 Task: Filter the leads by  today's leads
Action: Mouse scrolled (137, 203) with delta (0, 0)
Screenshot: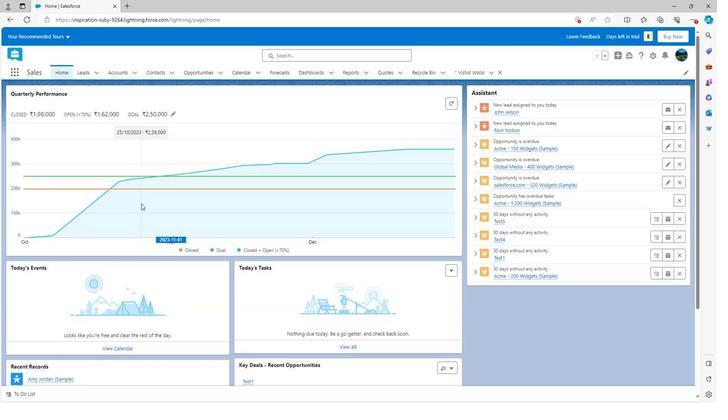 
Action: Mouse scrolled (137, 203) with delta (0, 0)
Screenshot: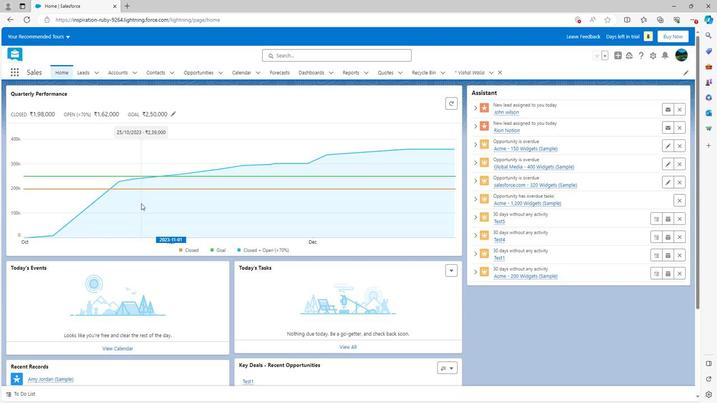 
Action: Mouse scrolled (137, 203) with delta (0, 0)
Screenshot: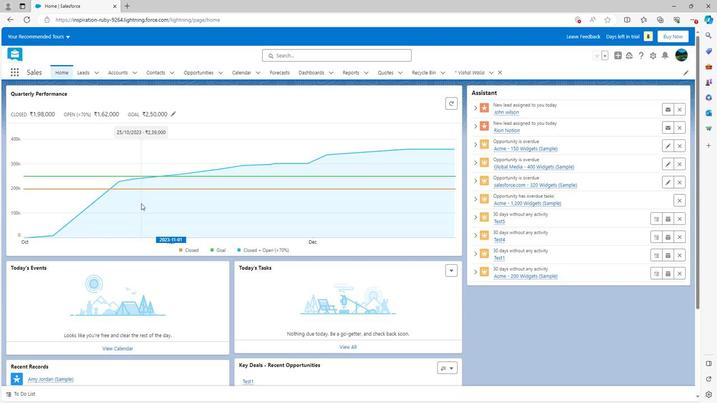 
Action: Mouse scrolled (137, 204) with delta (0, 0)
Screenshot: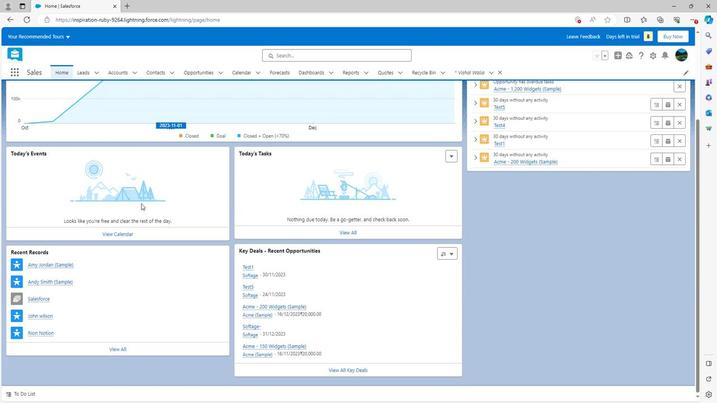 
Action: Mouse scrolled (137, 204) with delta (0, 0)
Screenshot: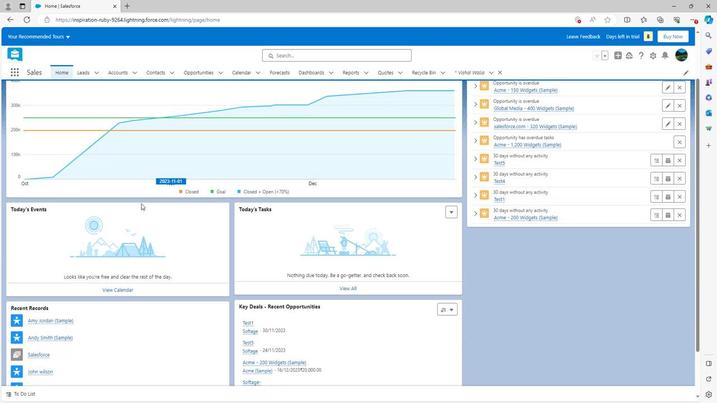 
Action: Mouse scrolled (137, 204) with delta (0, 0)
Screenshot: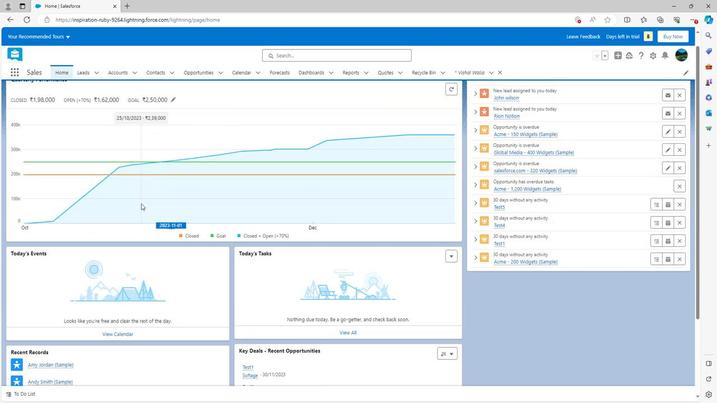 
Action: Mouse scrolled (137, 204) with delta (0, 0)
Screenshot: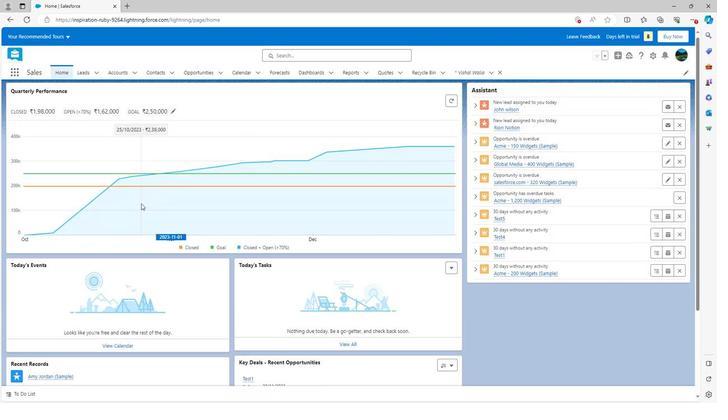 
Action: Mouse moved to (79, 70)
Screenshot: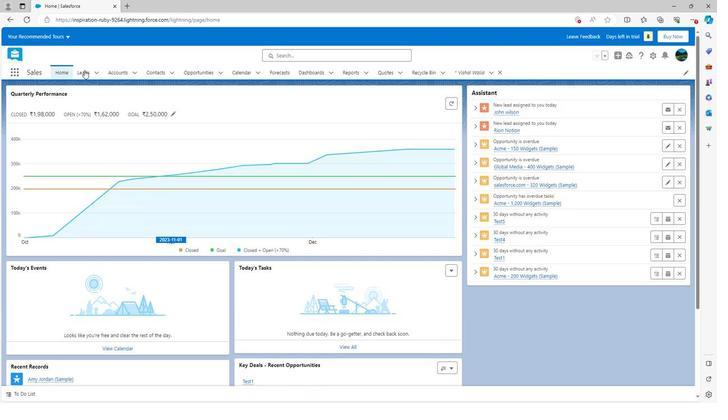 
Action: Mouse pressed left at (79, 70)
Screenshot: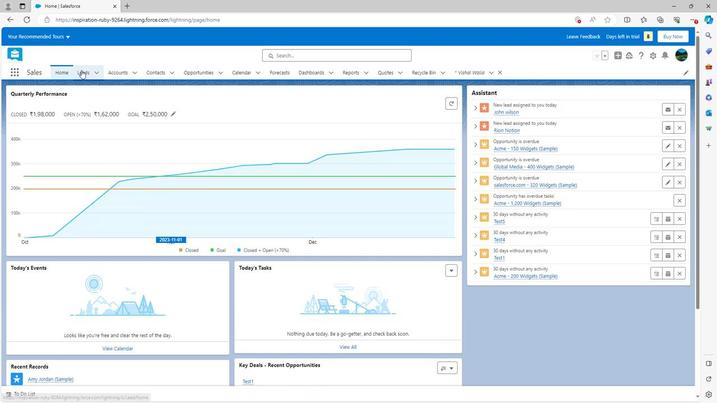 
Action: Mouse moved to (93, 72)
Screenshot: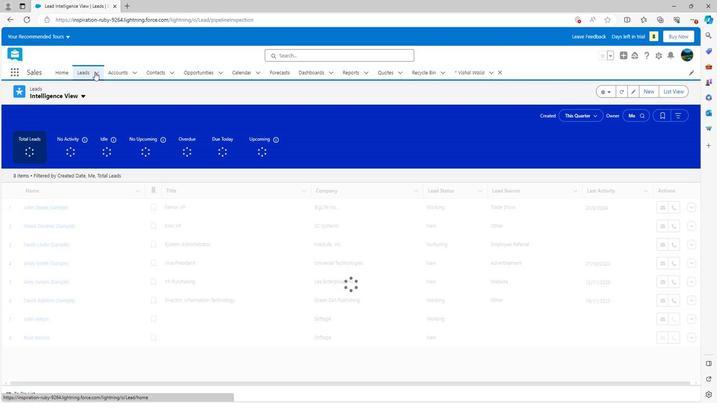 
Action: Mouse pressed left at (93, 72)
Screenshot: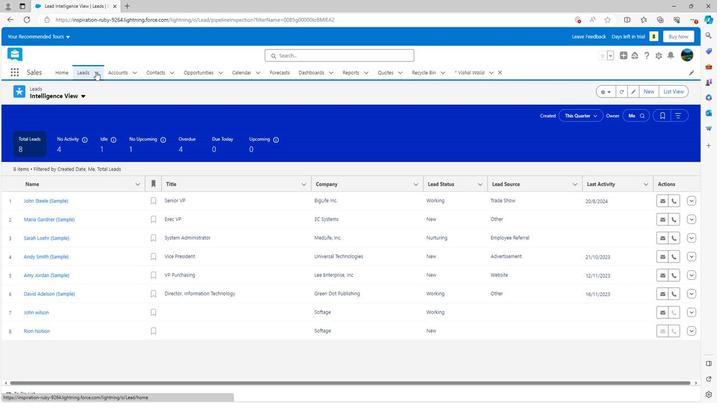 
Action: Mouse moved to (86, 211)
Screenshot: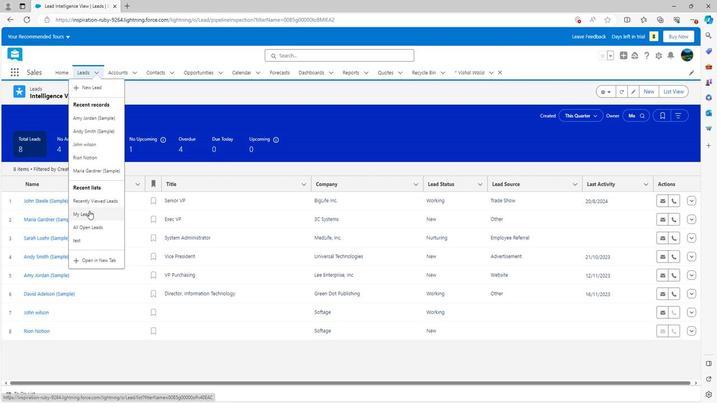 
Action: Mouse pressed left at (86, 211)
Screenshot: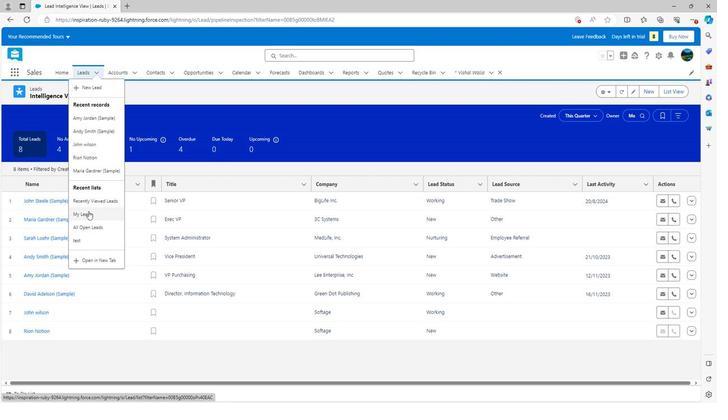 
Action: Mouse moved to (60, 100)
Screenshot: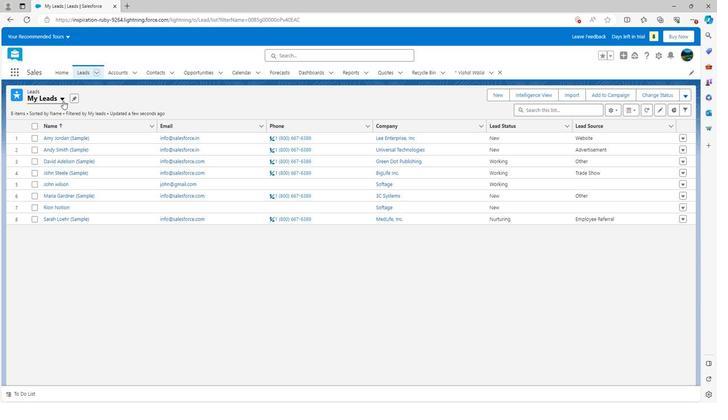 
Action: Mouse pressed left at (60, 100)
Screenshot: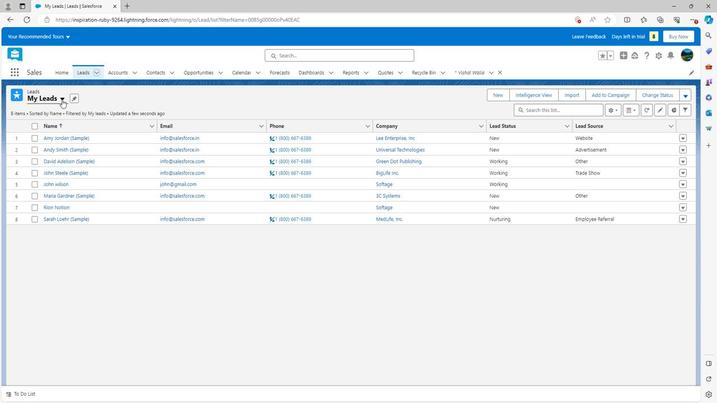 
Action: Mouse moved to (52, 193)
Screenshot: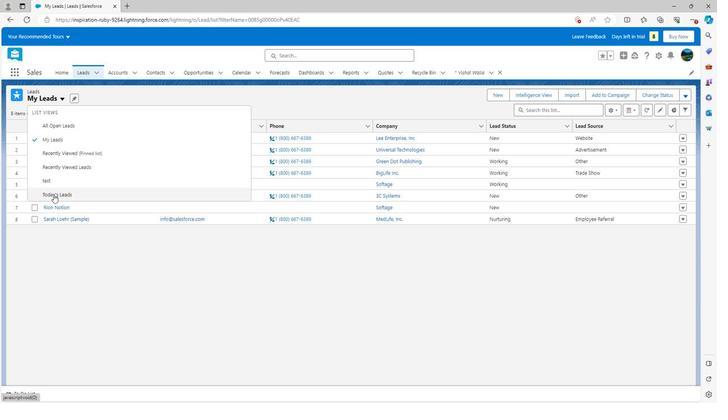 
Action: Mouse pressed left at (52, 193)
Screenshot: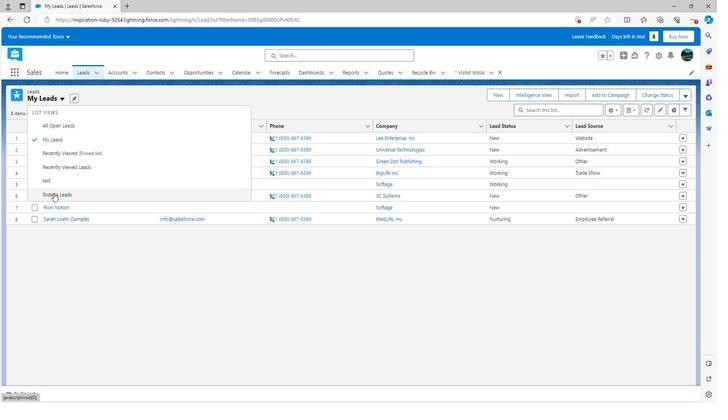
Action: Mouse moved to (250, 188)
Screenshot: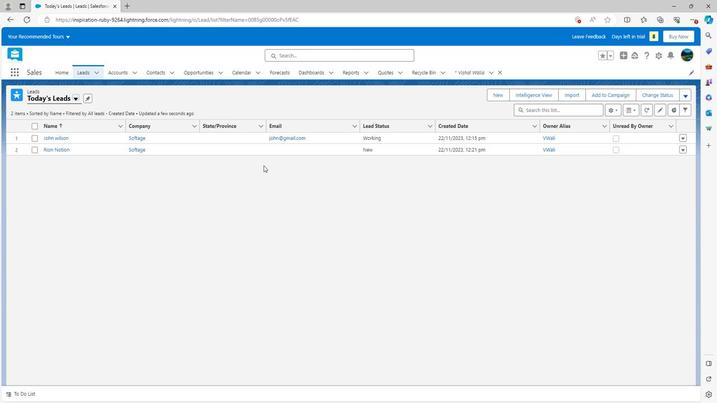 
